 Task: View resources in talent solution.
Action: Mouse moved to (502, 498)
Screenshot: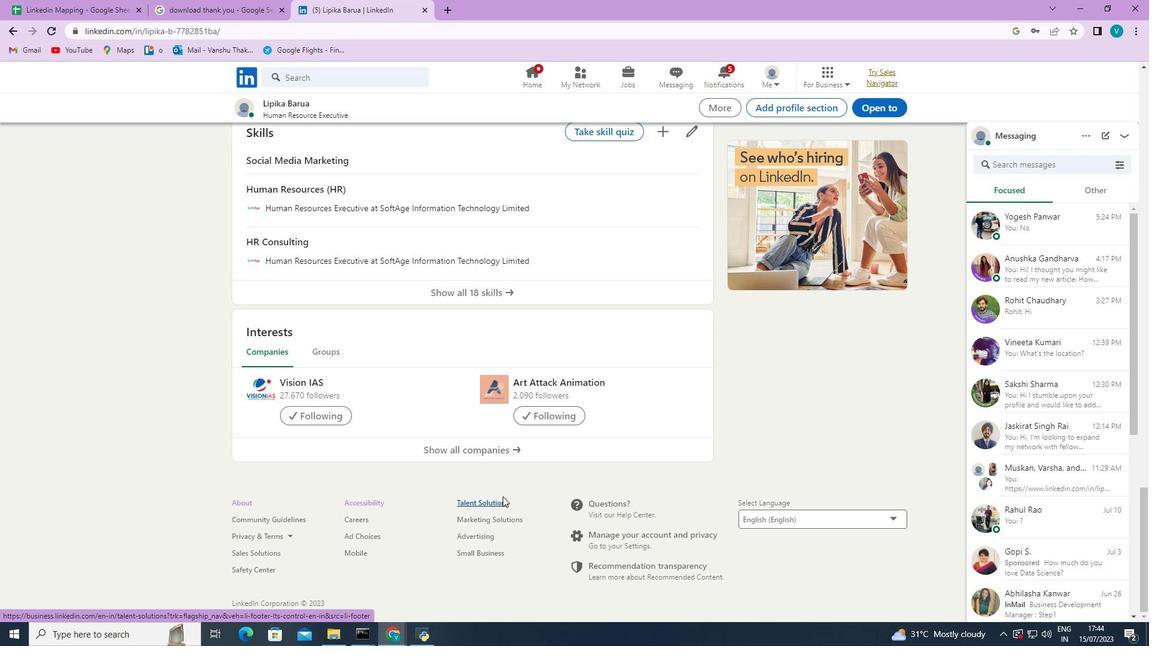 
Action: Mouse pressed left at (502, 498)
Screenshot: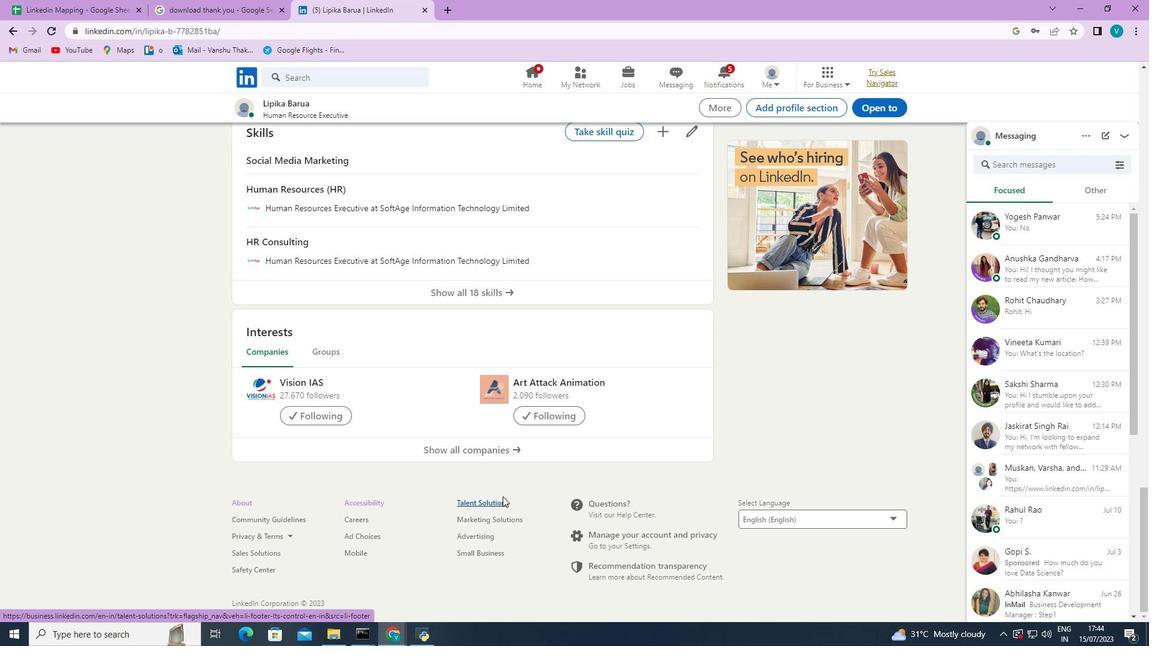 
Action: Mouse moved to (692, 98)
Screenshot: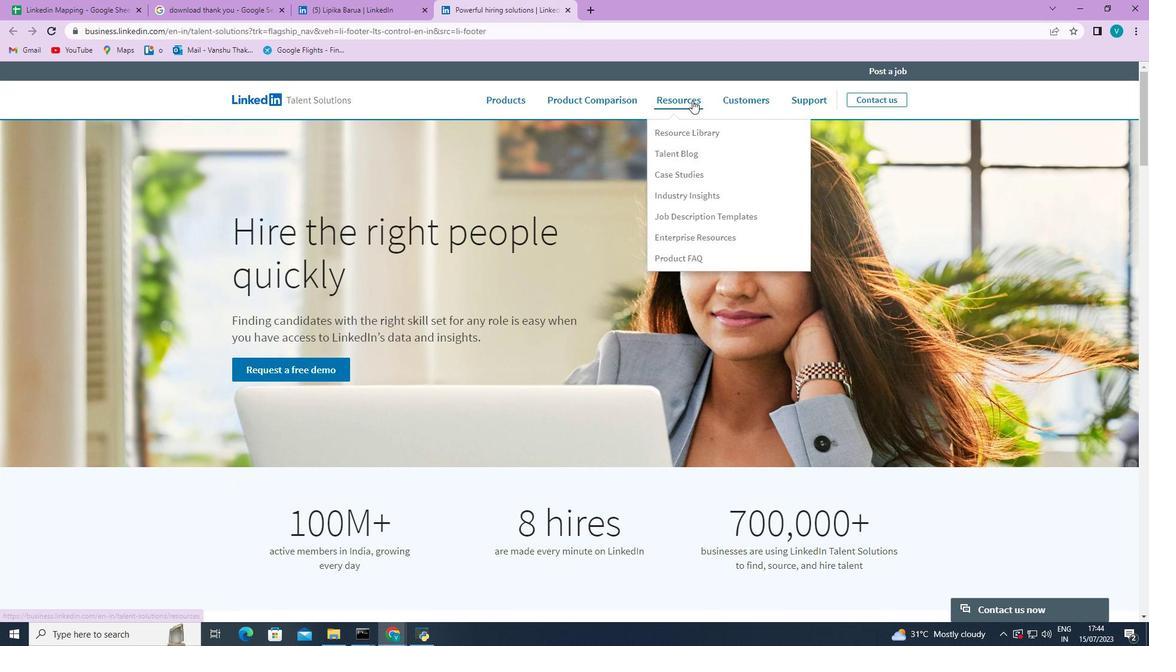 
Action: Mouse pressed left at (692, 98)
Screenshot: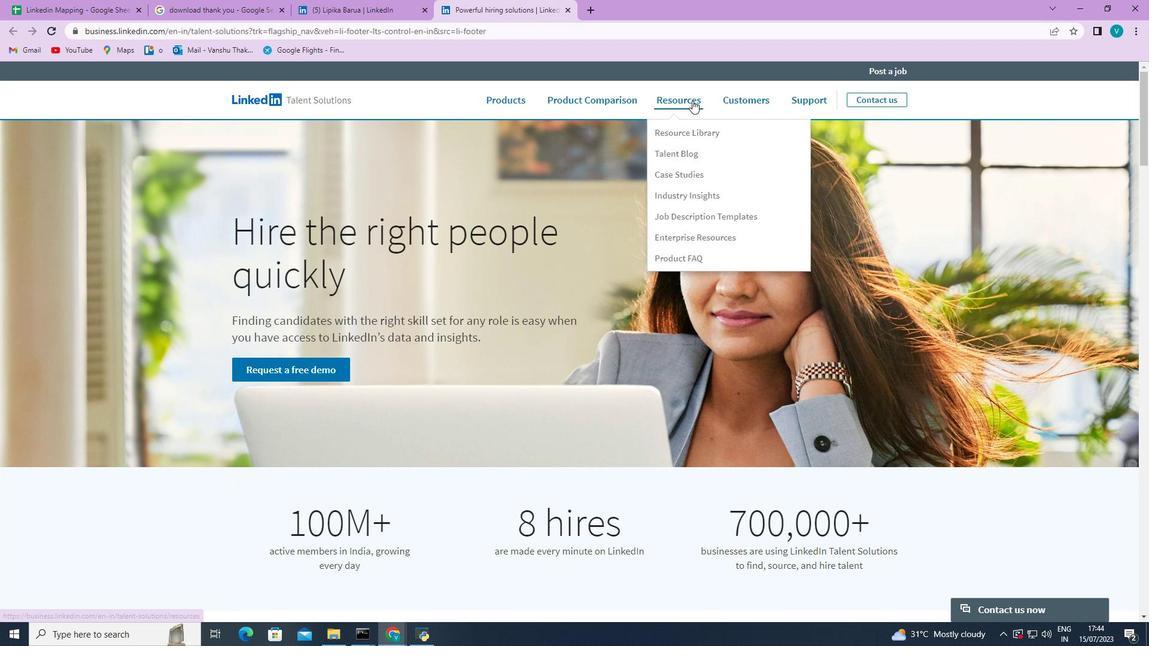 
Action: Mouse moved to (690, 274)
Screenshot: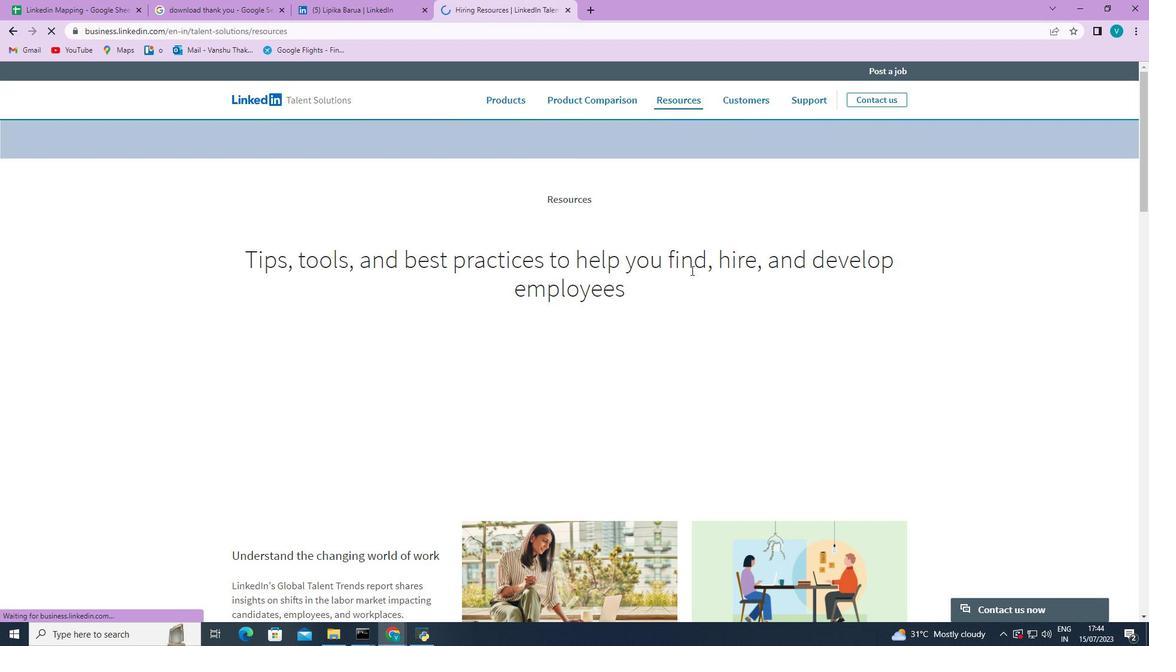 
Action: Mouse scrolled (690, 273) with delta (0, 0)
Screenshot: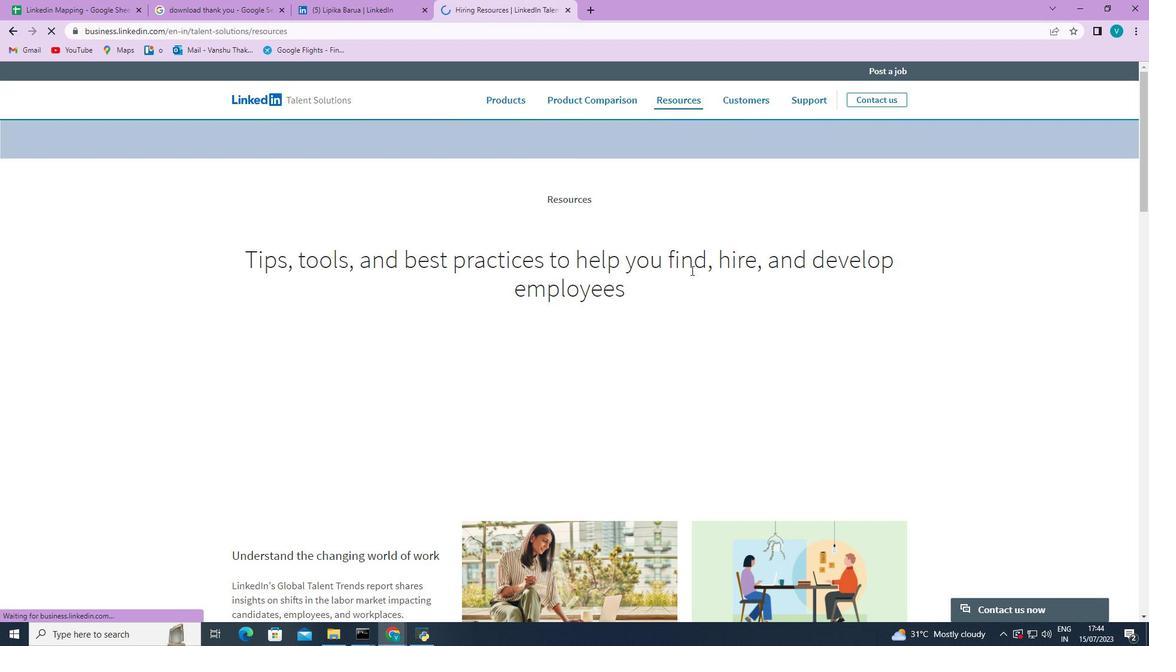 
Action: Mouse scrolled (690, 273) with delta (0, 0)
Screenshot: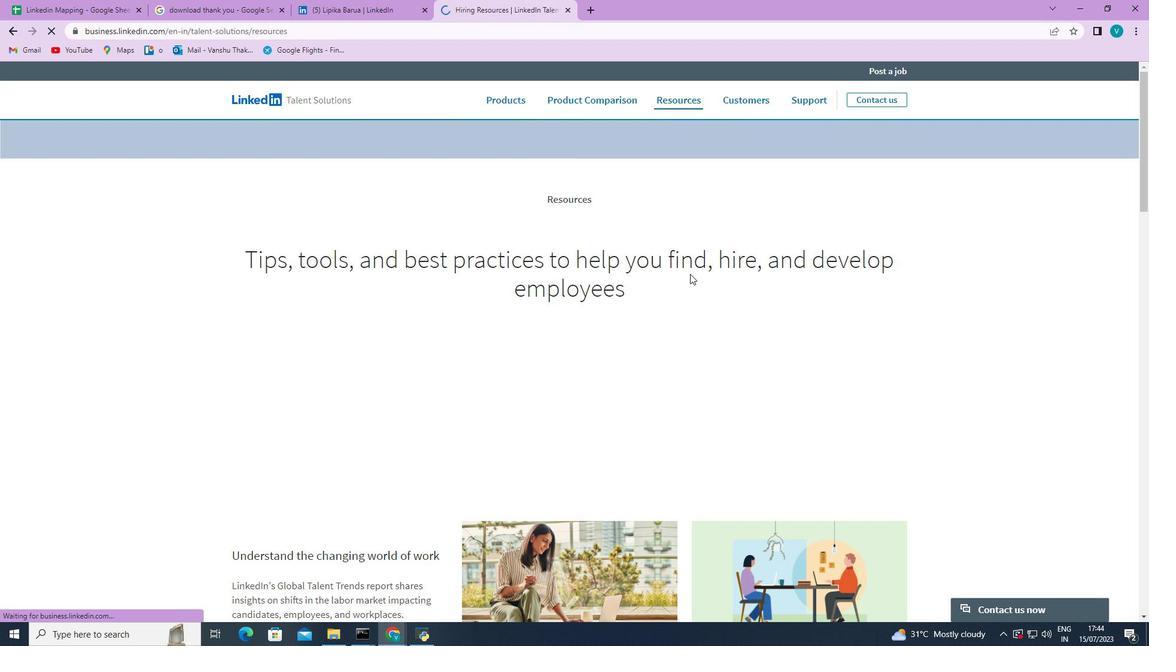
Action: Mouse scrolled (690, 273) with delta (0, 0)
Screenshot: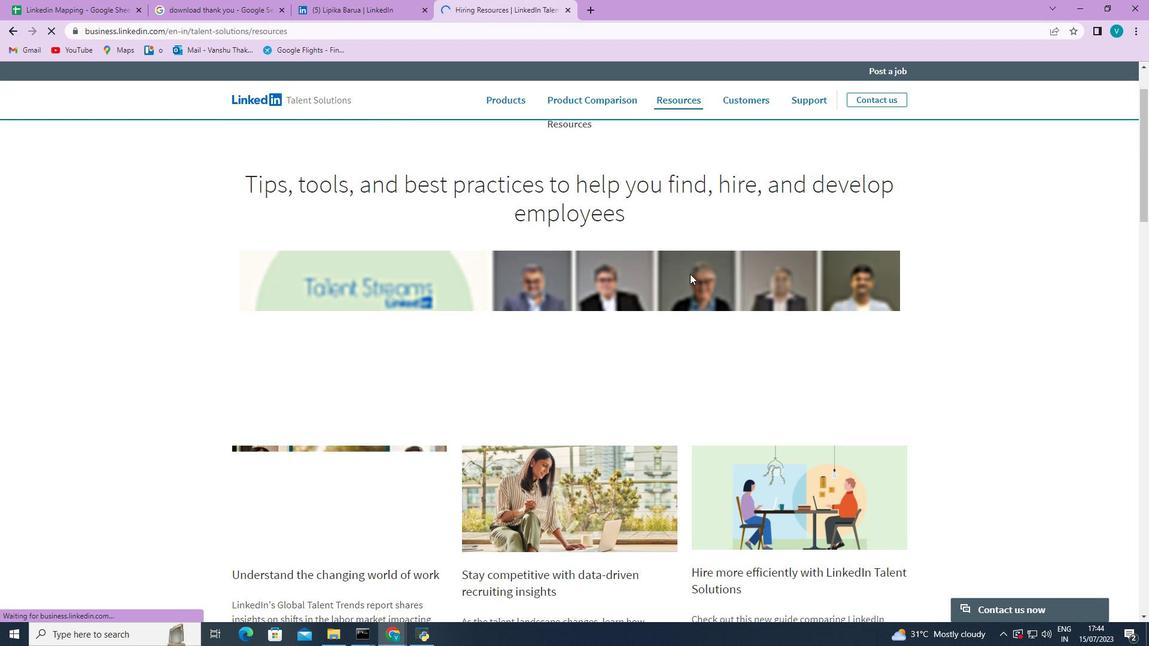 
Action: Mouse scrolled (690, 273) with delta (0, 0)
Screenshot: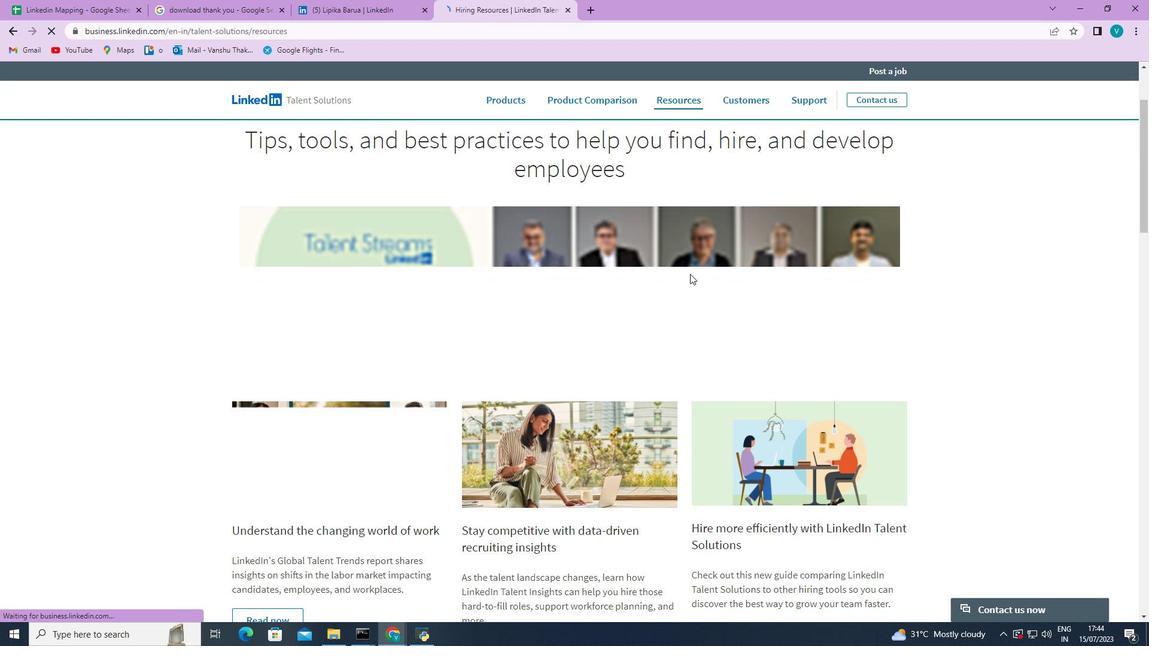 
Action: Mouse scrolled (690, 273) with delta (0, 0)
Screenshot: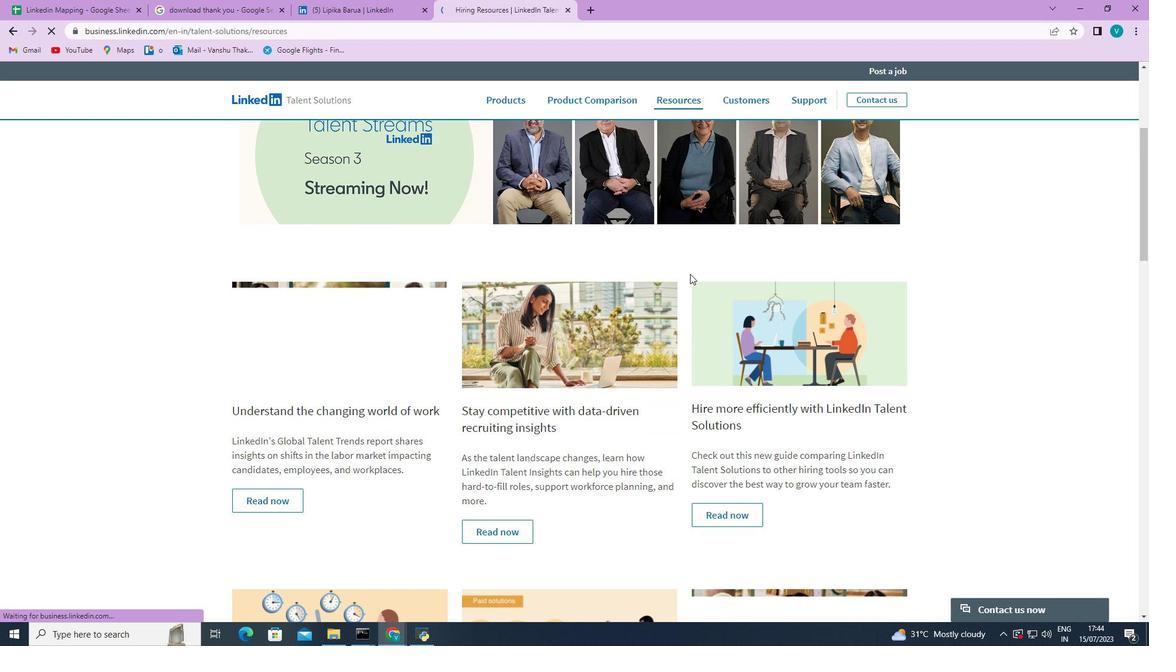 
Action: Mouse scrolled (690, 273) with delta (0, 0)
Screenshot: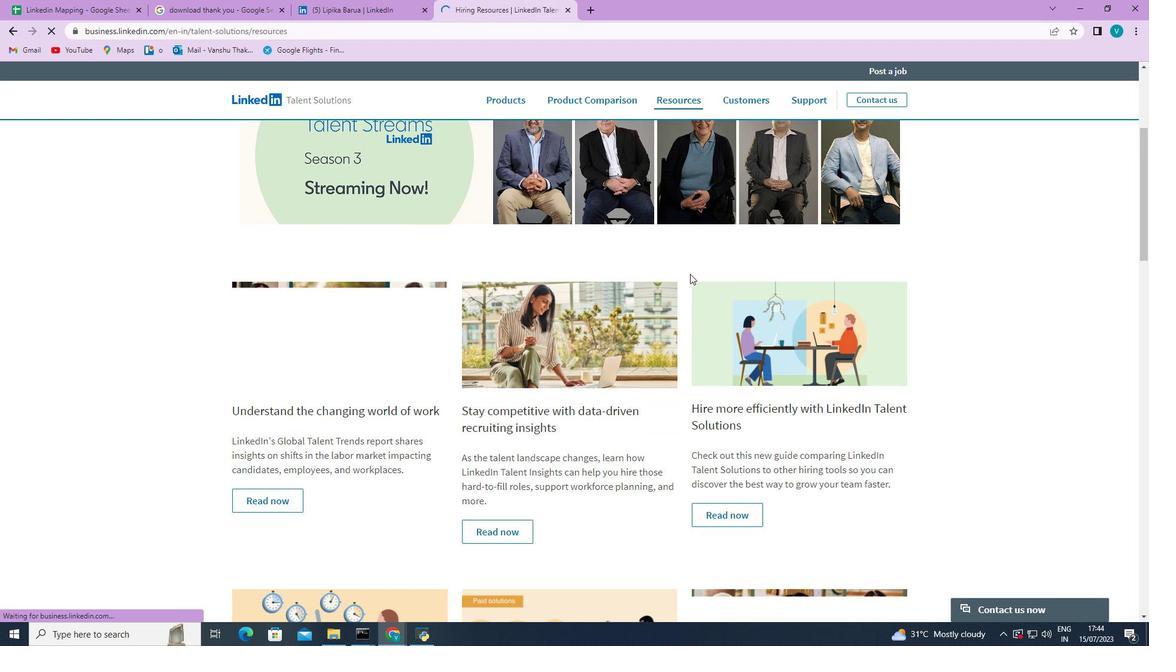 
Action: Mouse scrolled (690, 273) with delta (0, 0)
Screenshot: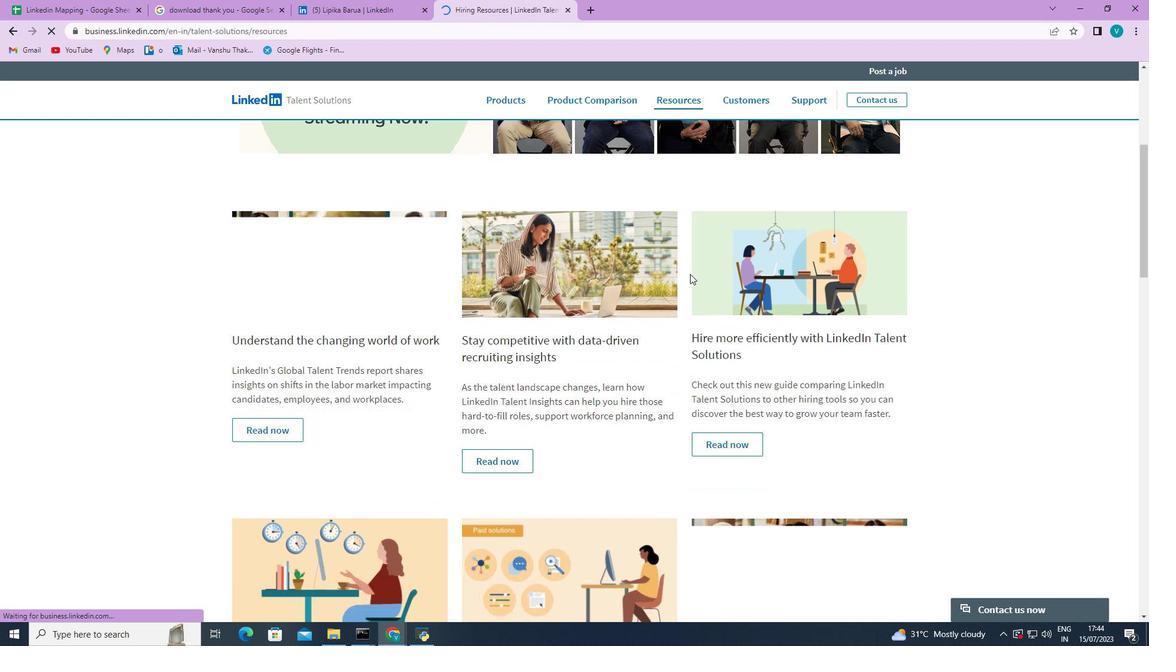 
Action: Mouse scrolled (690, 273) with delta (0, 0)
Screenshot: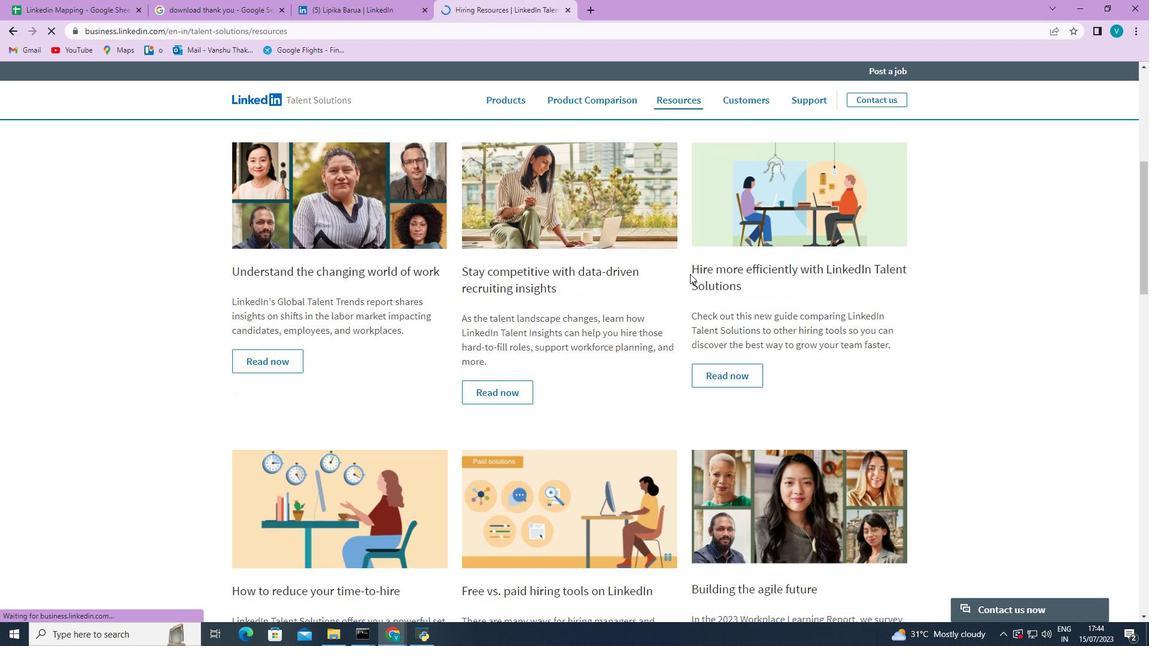 
Action: Mouse scrolled (690, 273) with delta (0, 0)
Screenshot: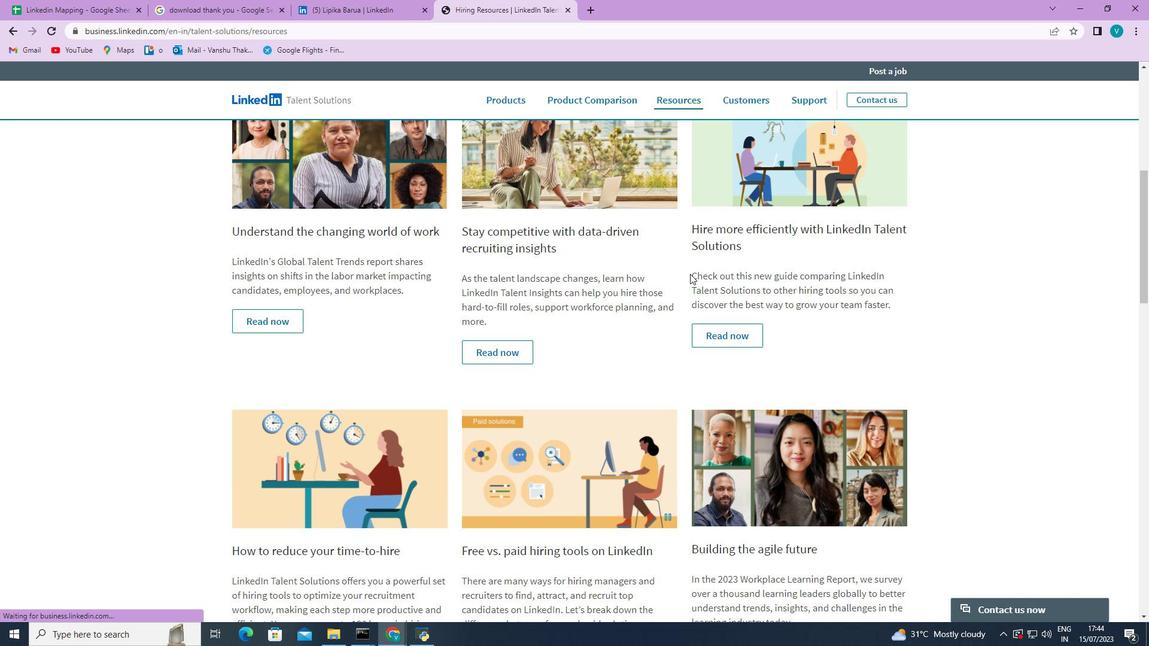 
Action: Mouse scrolled (690, 273) with delta (0, 0)
Screenshot: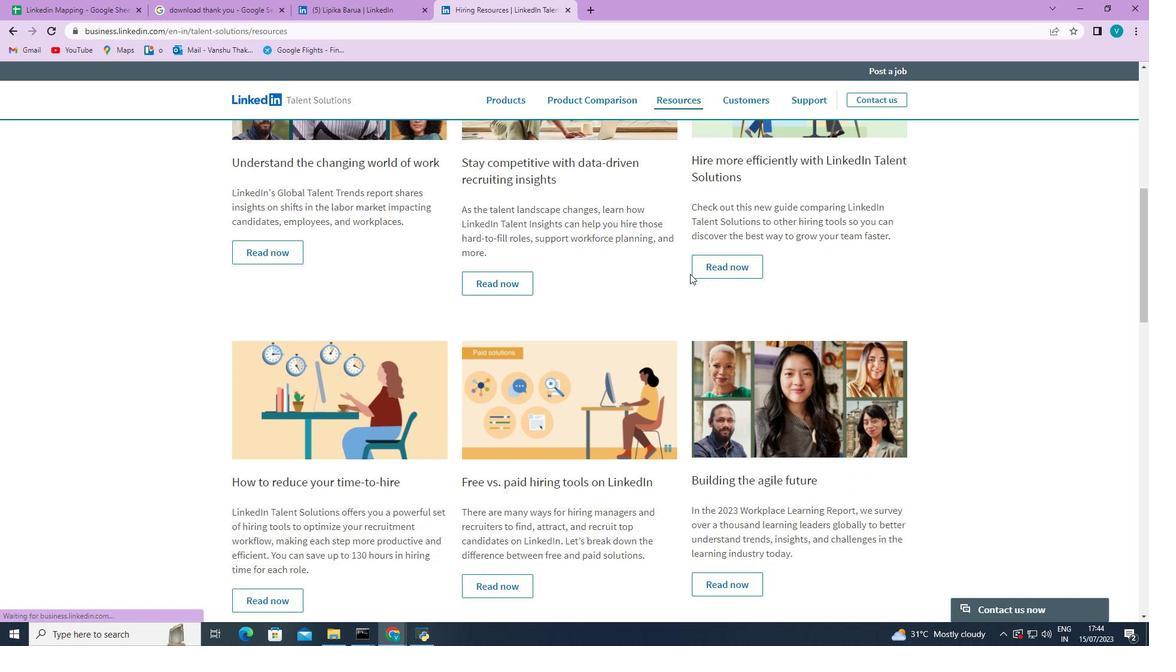 
Action: Mouse scrolled (690, 273) with delta (0, 0)
Screenshot: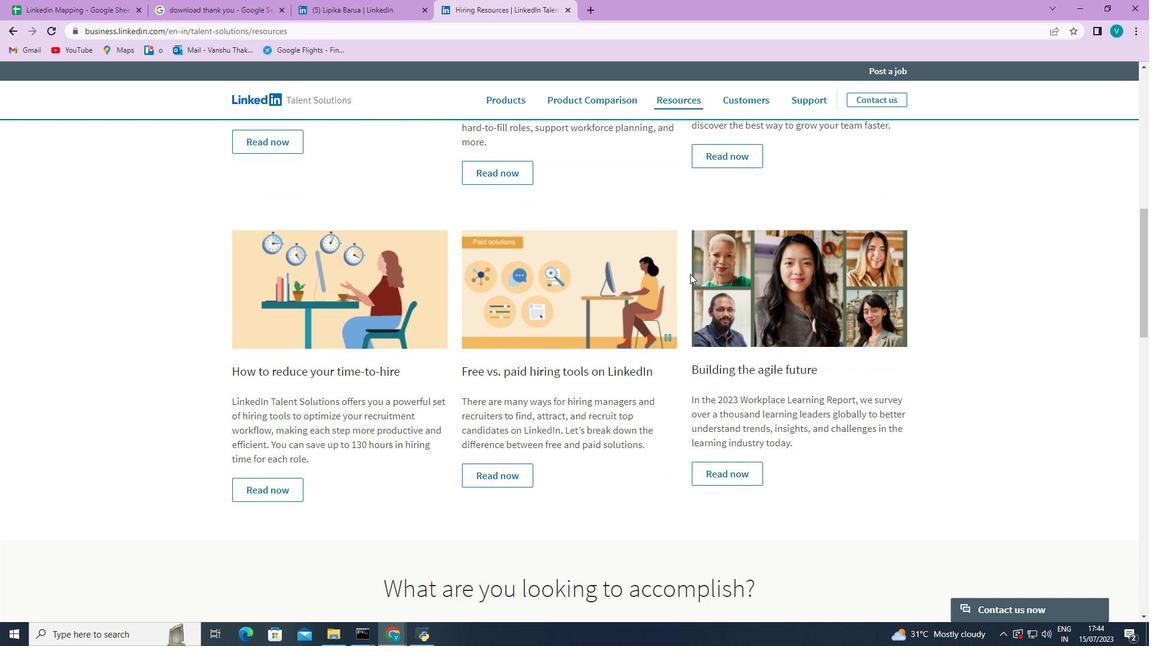 
Action: Mouse scrolled (690, 273) with delta (0, 0)
Screenshot: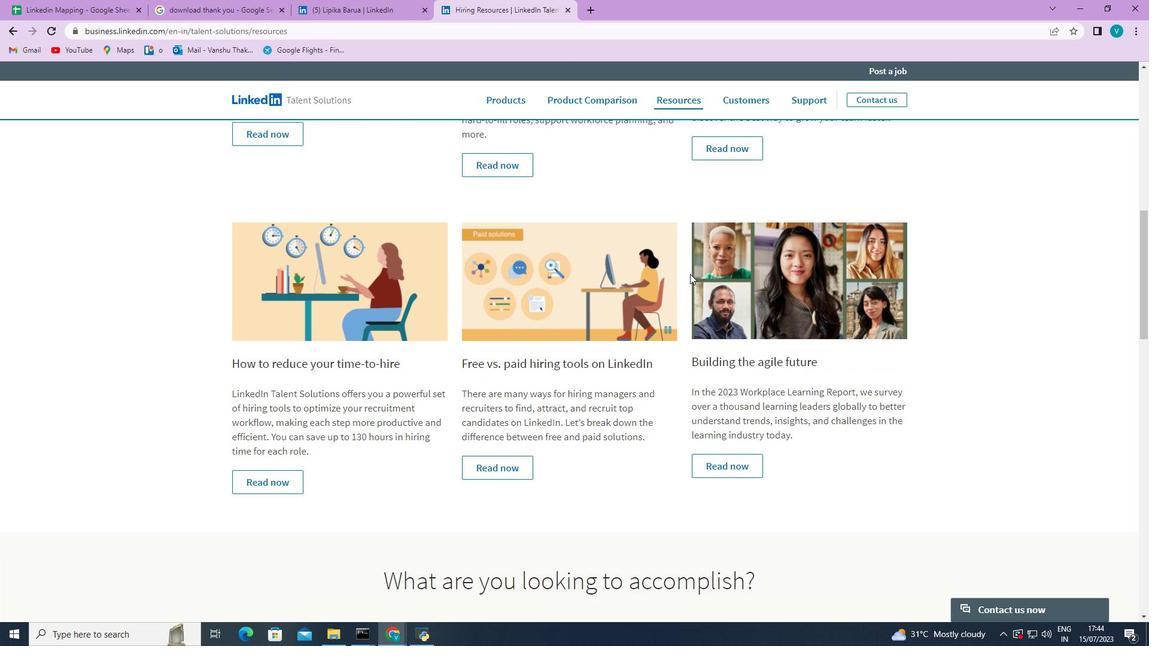 
Action: Mouse scrolled (690, 273) with delta (0, 0)
Screenshot: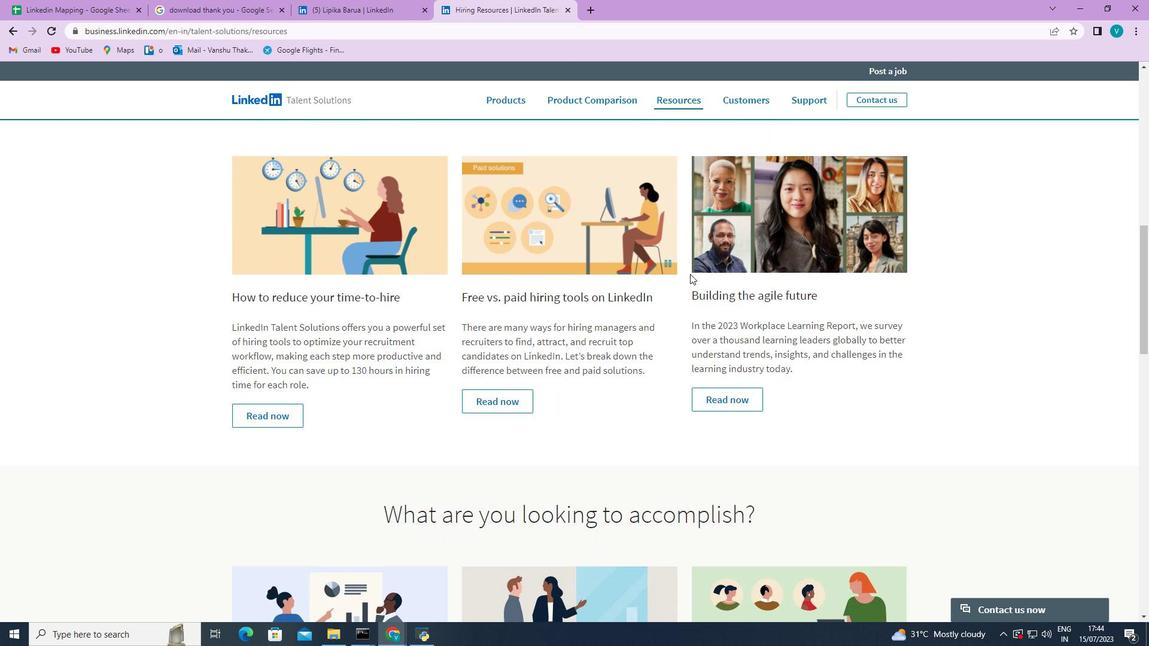 
Action: Mouse scrolled (690, 273) with delta (0, 0)
Screenshot: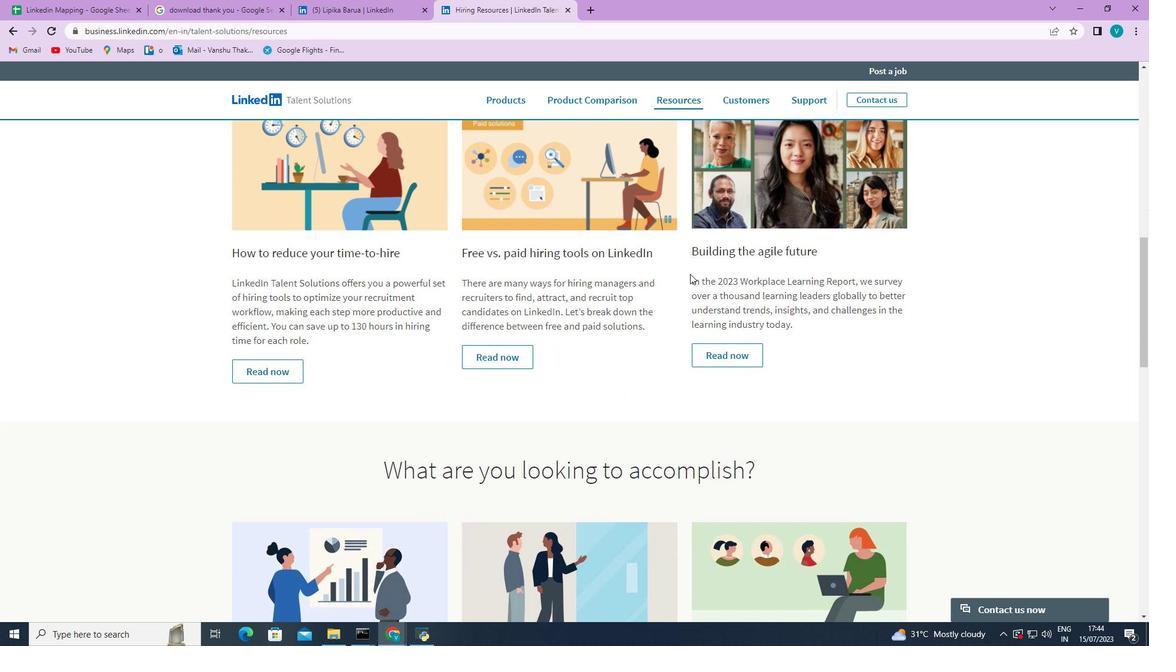 
Action: Mouse scrolled (690, 273) with delta (0, 0)
Screenshot: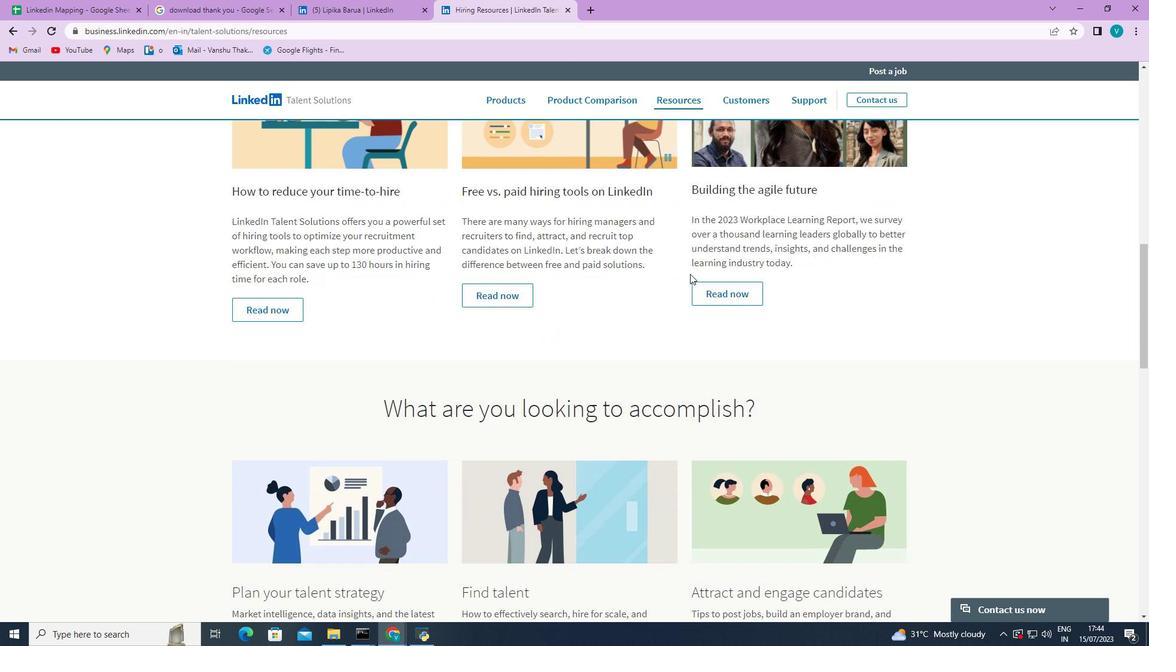 
Action: Mouse scrolled (690, 273) with delta (0, 0)
Screenshot: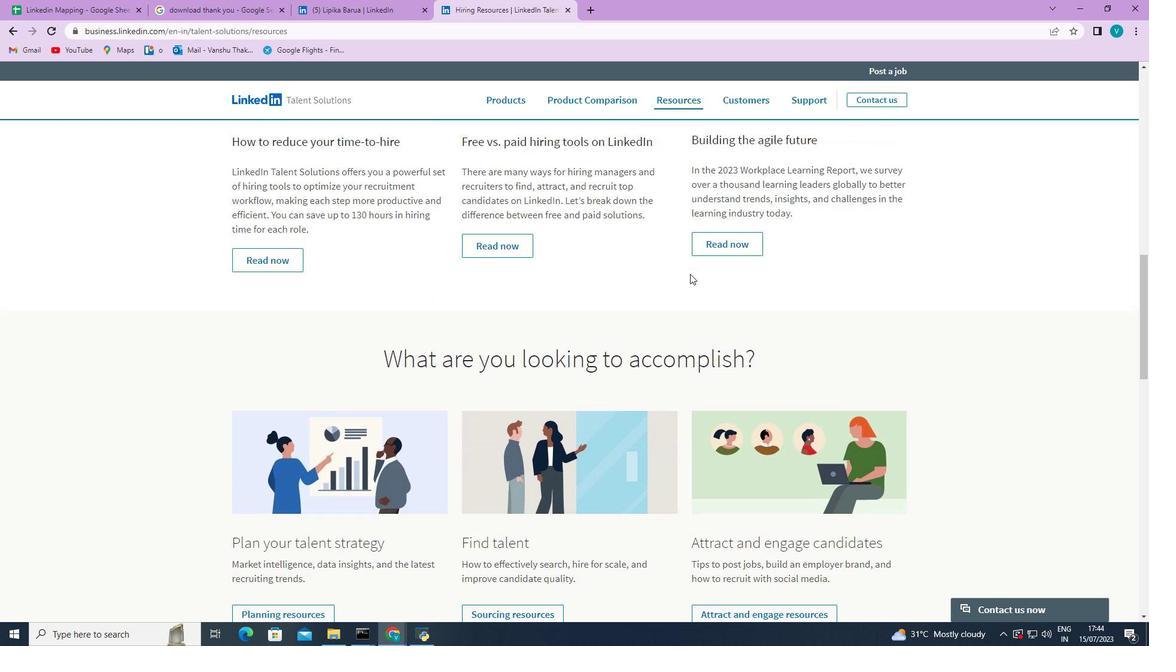 
Action: Mouse scrolled (690, 273) with delta (0, 0)
Screenshot: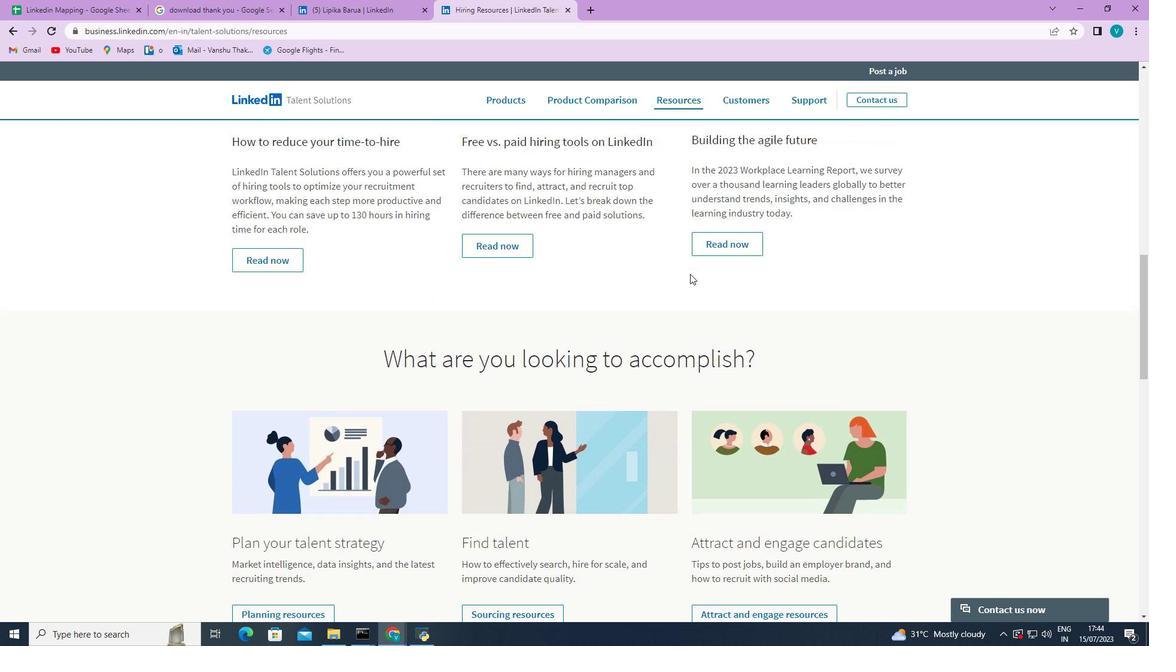 
